 Task: Sort the products in the category "Foil & Plastic Wrap" by price (lowest first).
Action: Mouse moved to (779, 245)
Screenshot: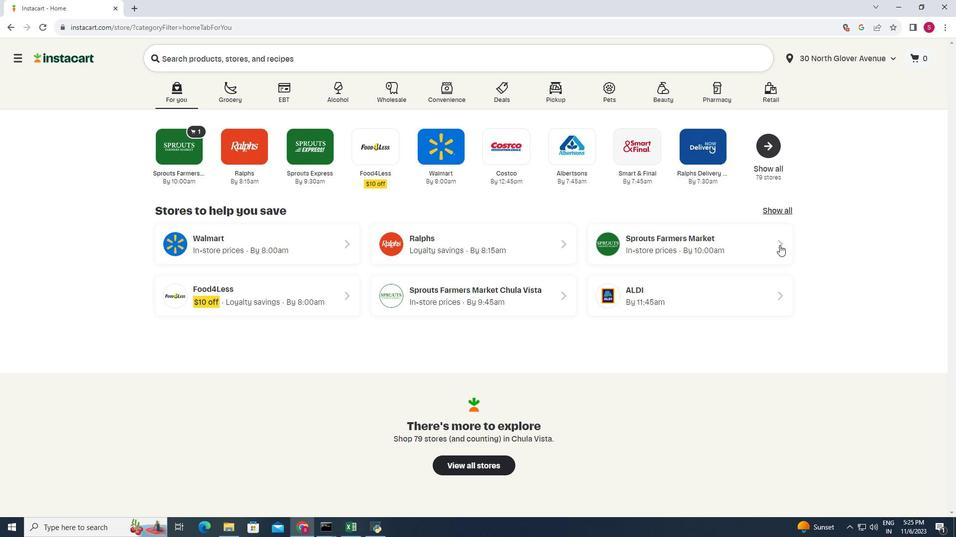 
Action: Mouse pressed left at (779, 245)
Screenshot: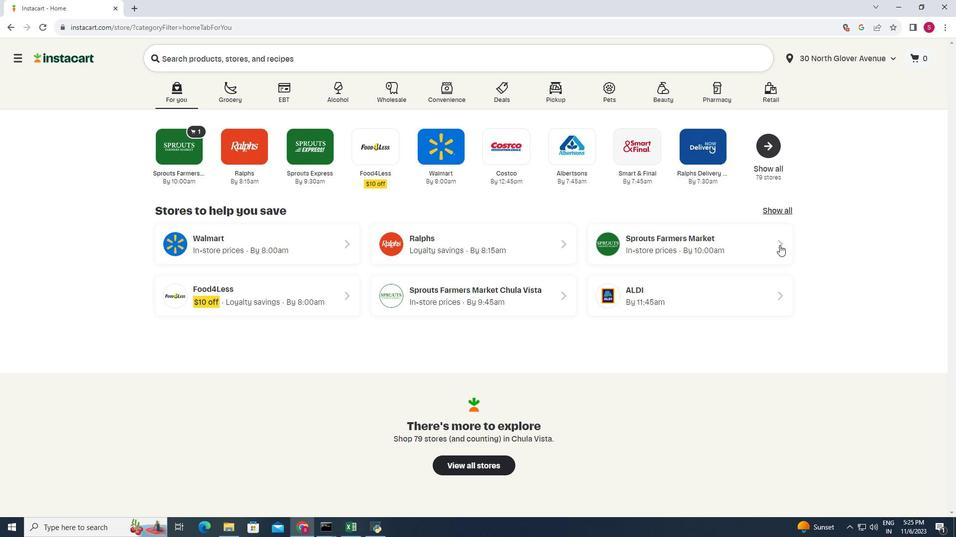 
Action: Mouse moved to (26, 327)
Screenshot: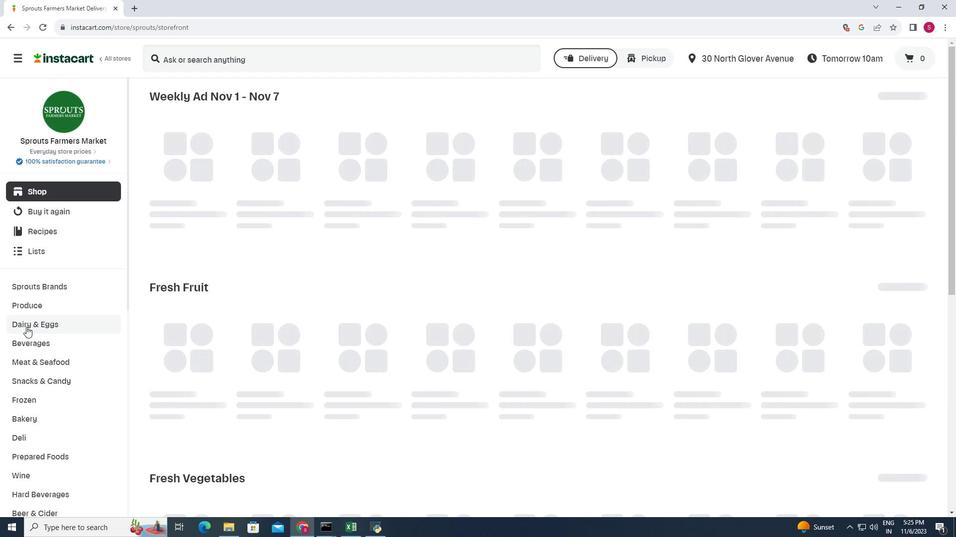 
Action: Mouse scrolled (26, 326) with delta (0, 0)
Screenshot: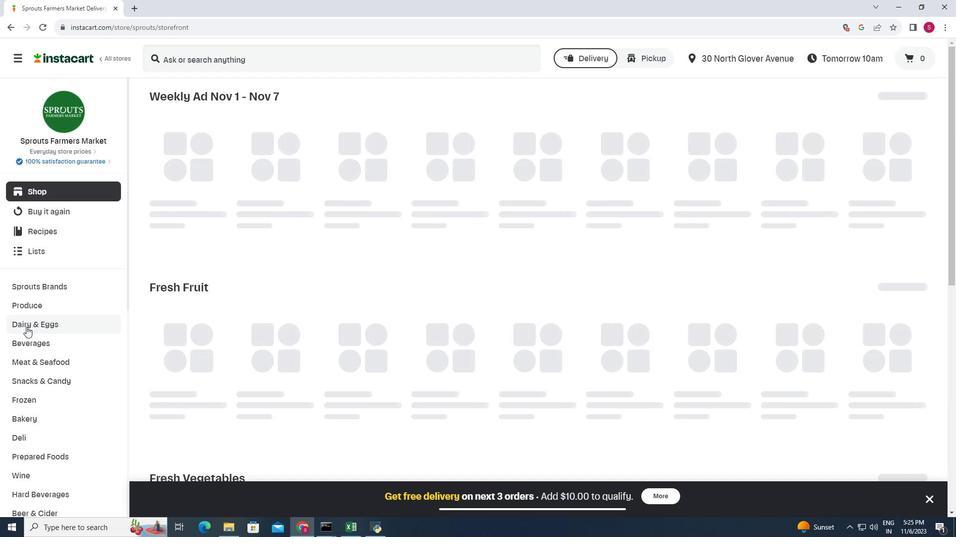 
Action: Mouse scrolled (26, 326) with delta (0, 0)
Screenshot: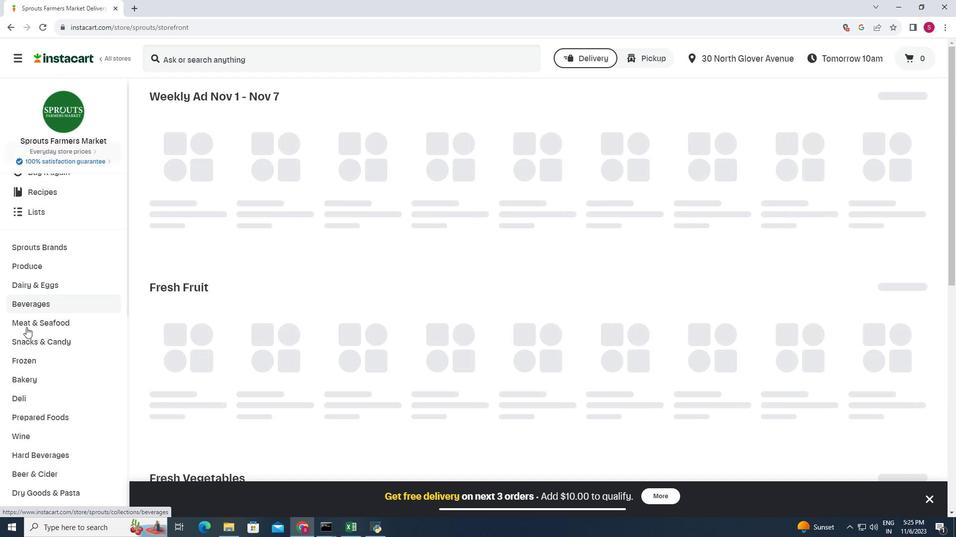 
Action: Mouse moved to (26, 327)
Screenshot: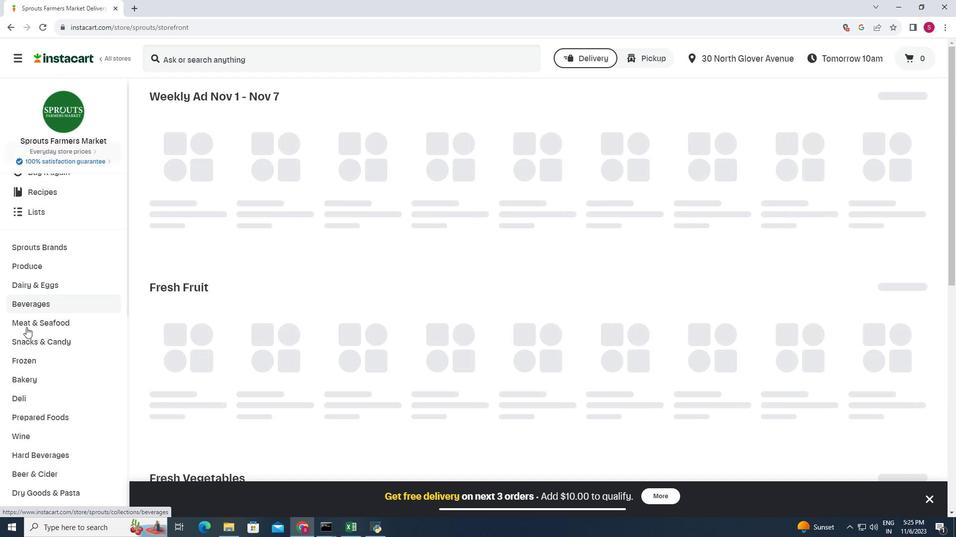 
Action: Mouse scrolled (26, 327) with delta (0, 0)
Screenshot: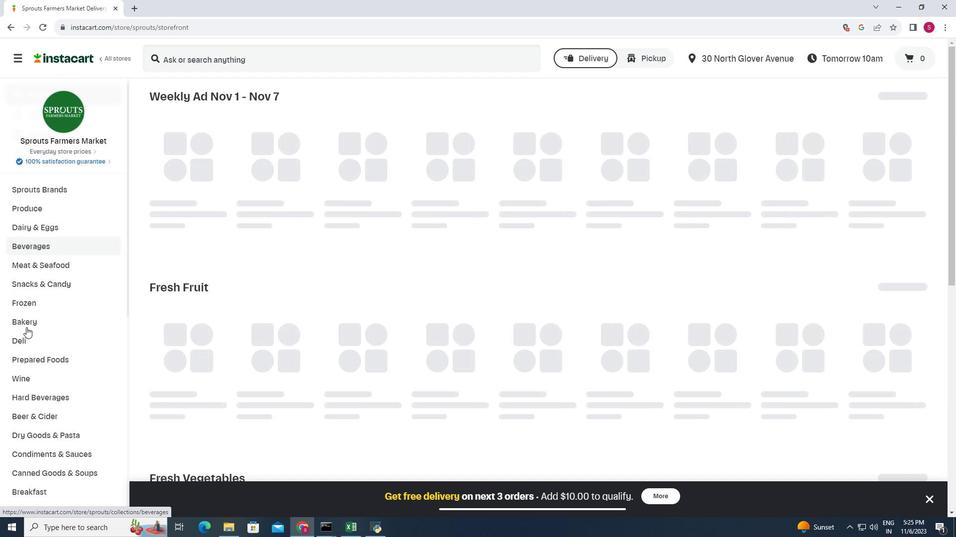 
Action: Mouse moved to (26, 327)
Screenshot: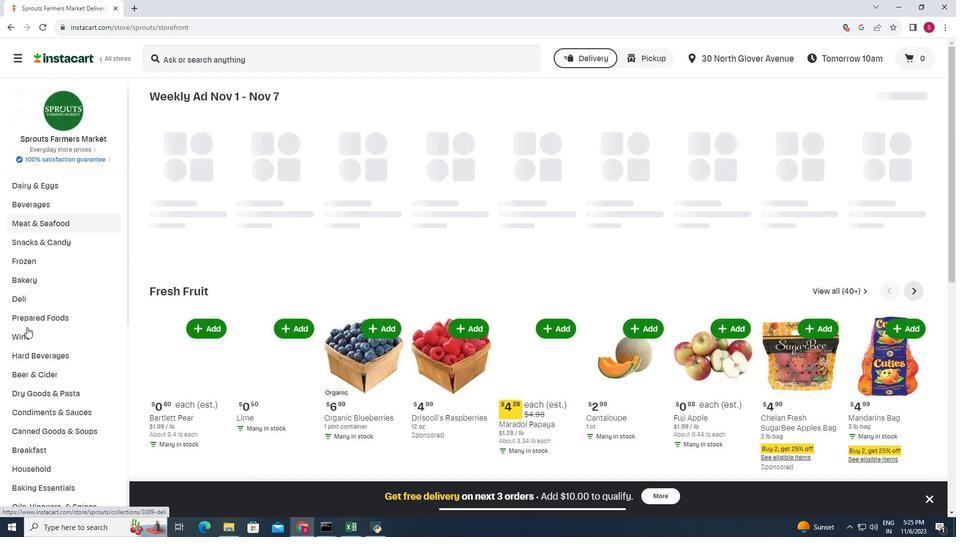 
Action: Mouse scrolled (26, 327) with delta (0, 0)
Screenshot: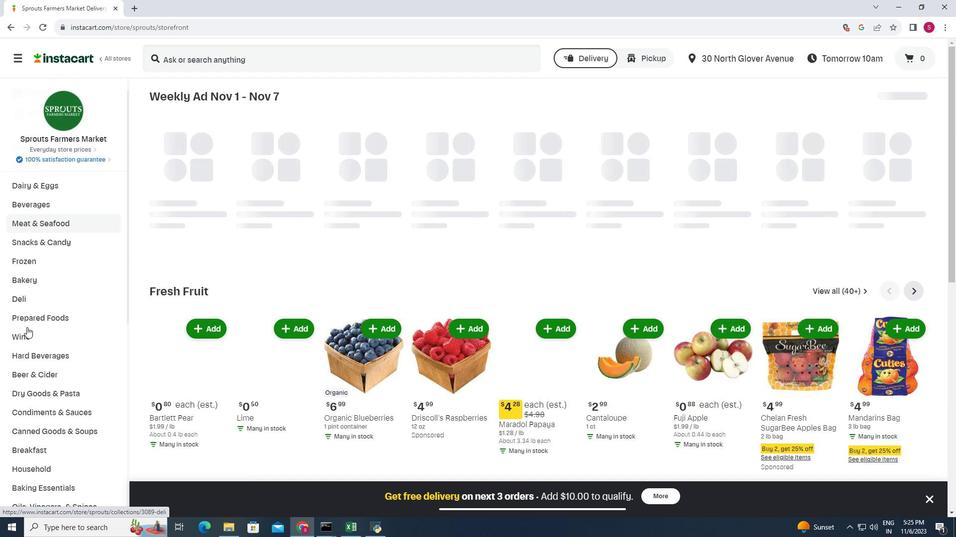 
Action: Mouse moved to (40, 414)
Screenshot: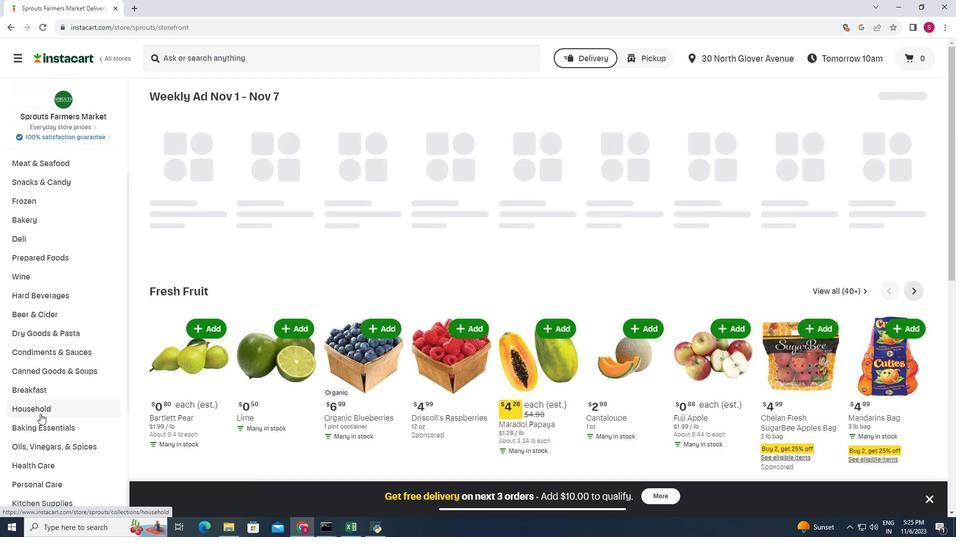 
Action: Mouse pressed left at (40, 414)
Screenshot: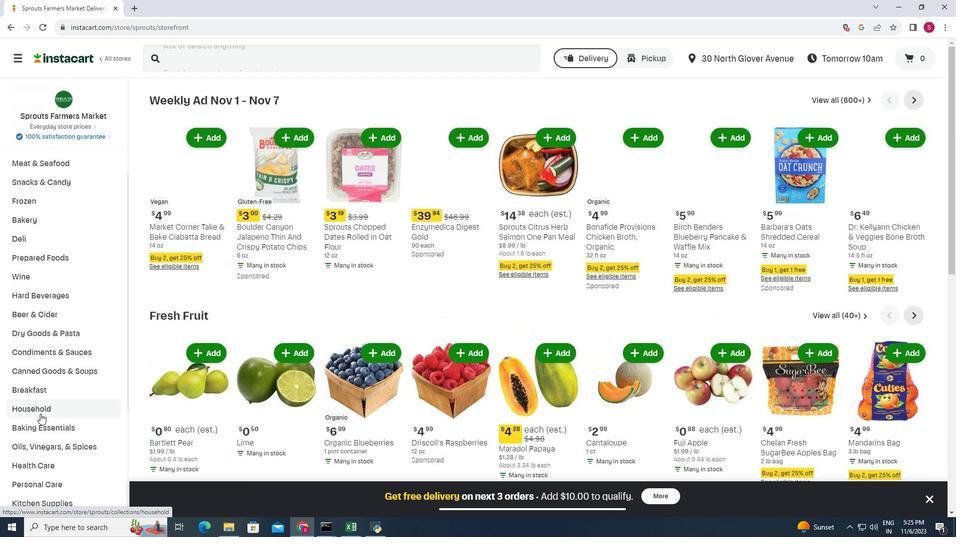 
Action: Mouse moved to (439, 121)
Screenshot: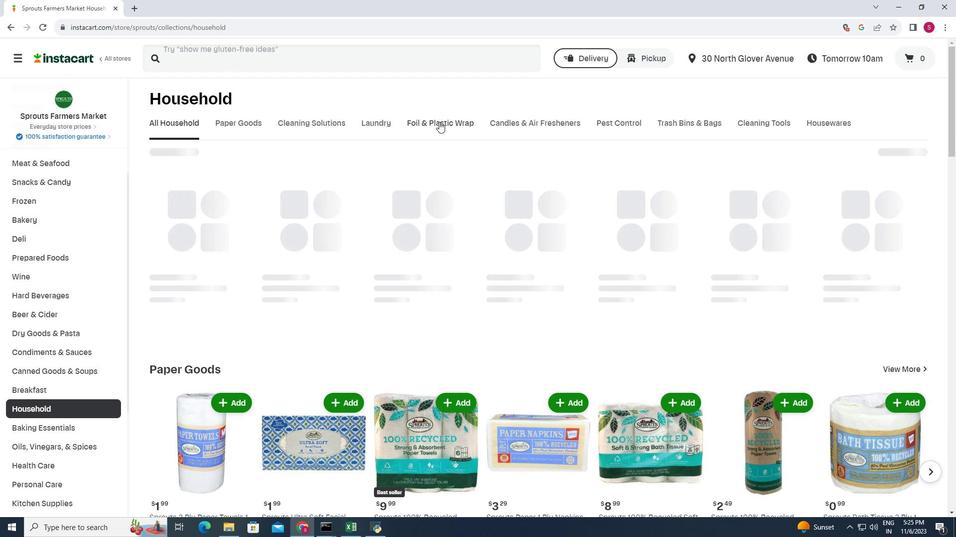 
Action: Mouse pressed left at (439, 121)
Screenshot: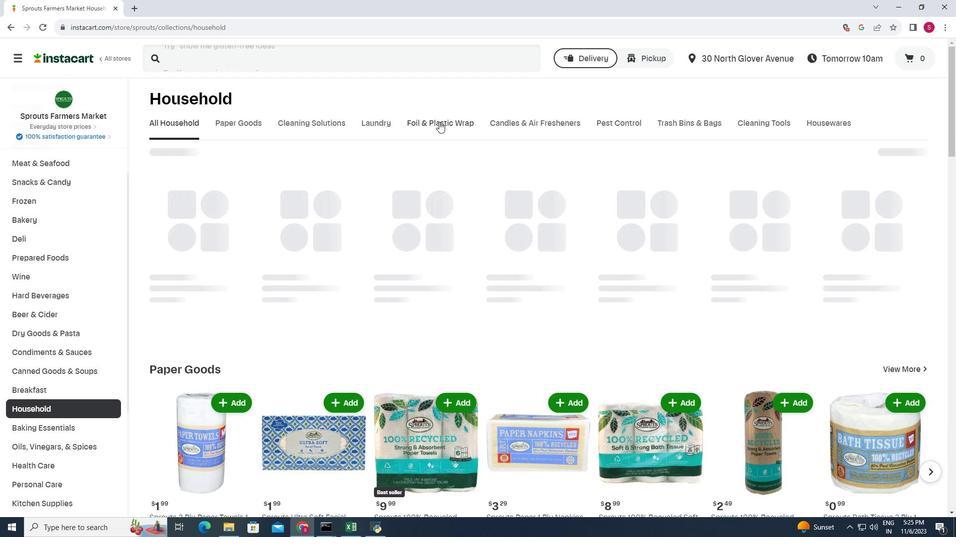
Action: Mouse moved to (913, 200)
Screenshot: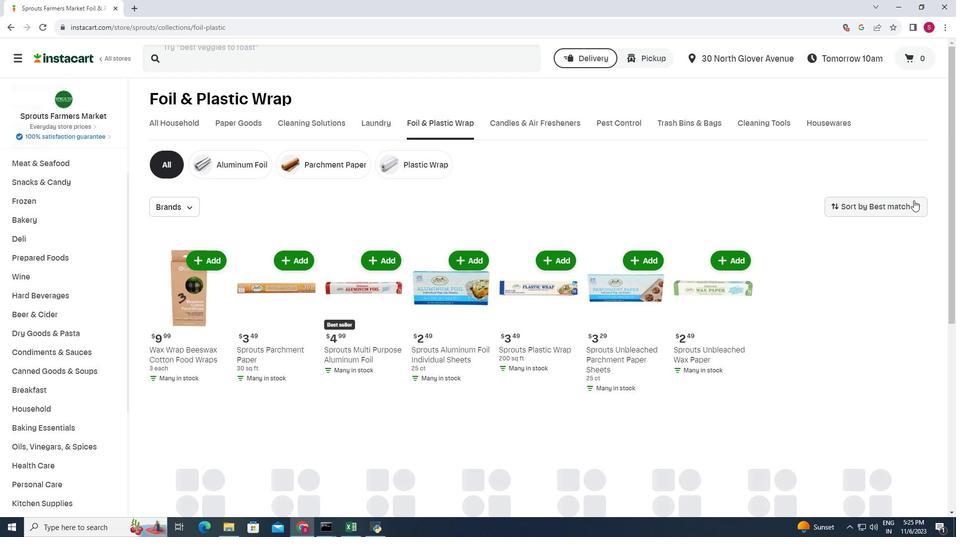 
Action: Mouse pressed left at (913, 200)
Screenshot: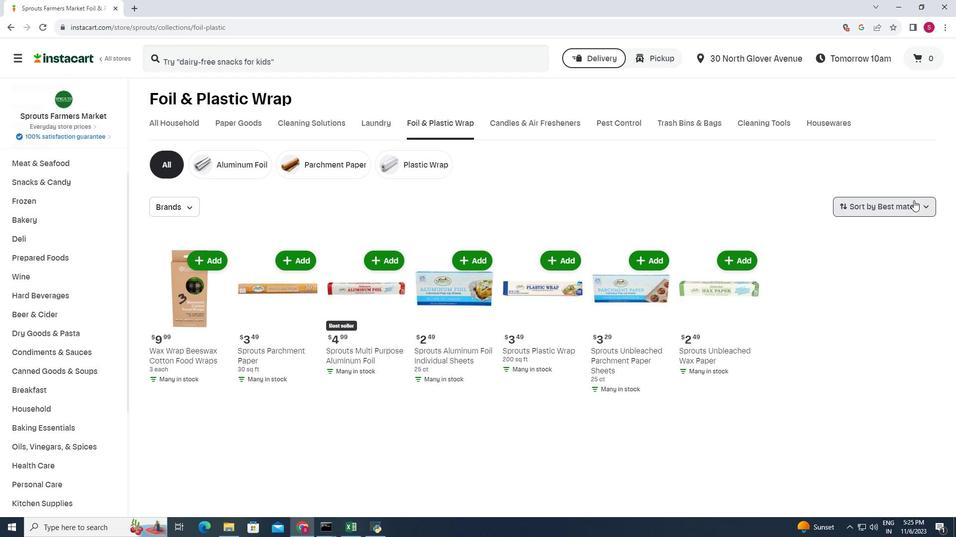 
Action: Mouse moved to (892, 255)
Screenshot: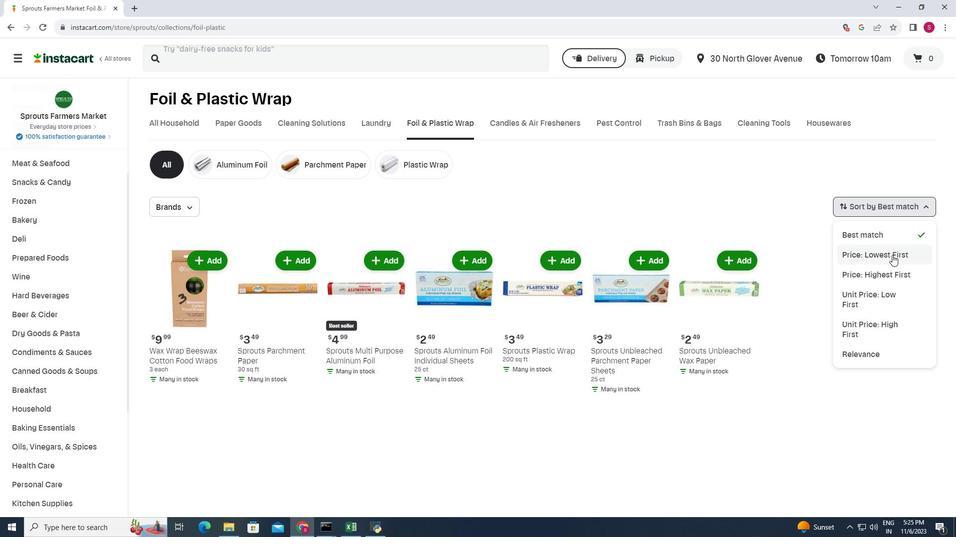 
Action: Mouse pressed left at (892, 255)
Screenshot: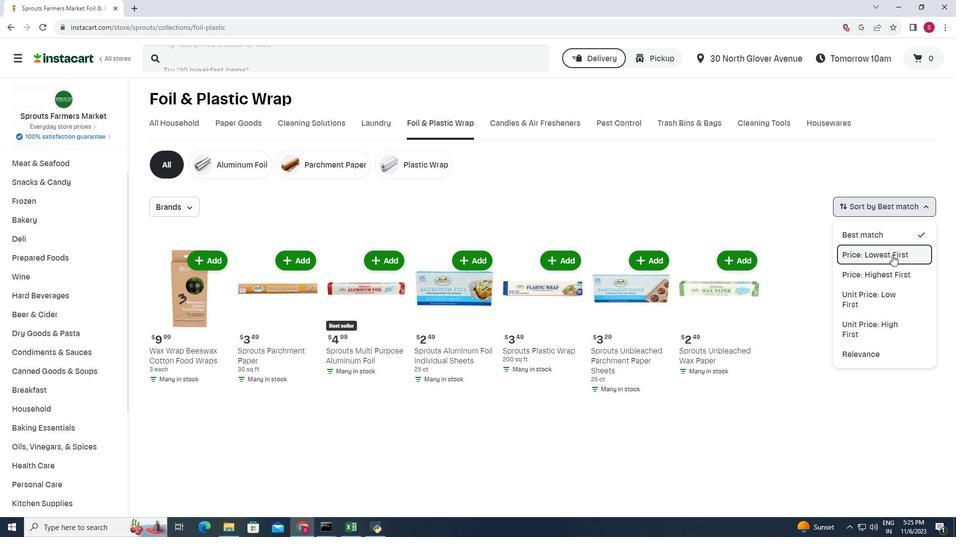 
Action: Mouse moved to (794, 303)
Screenshot: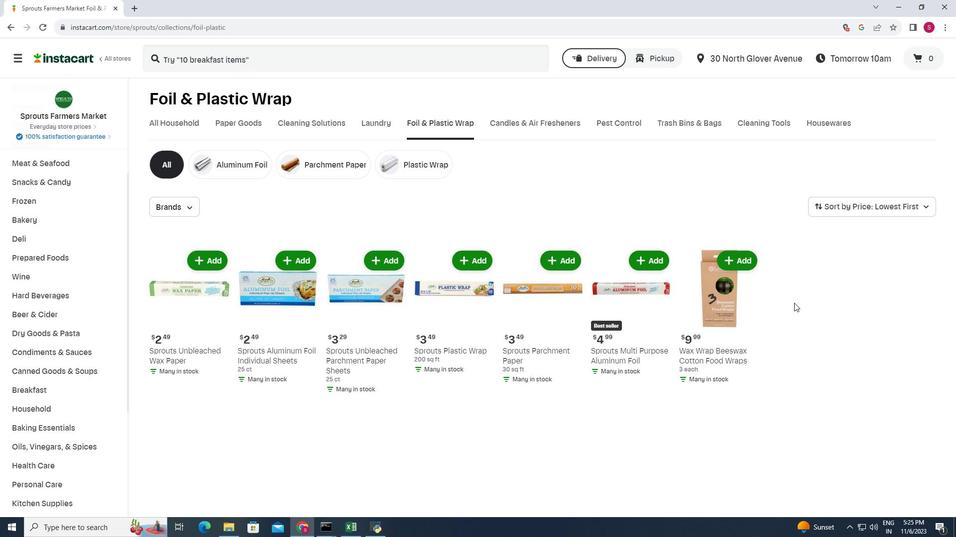 
